 Task: Create a scrum project Transpire.
Action: Mouse moved to (238, 64)
Screenshot: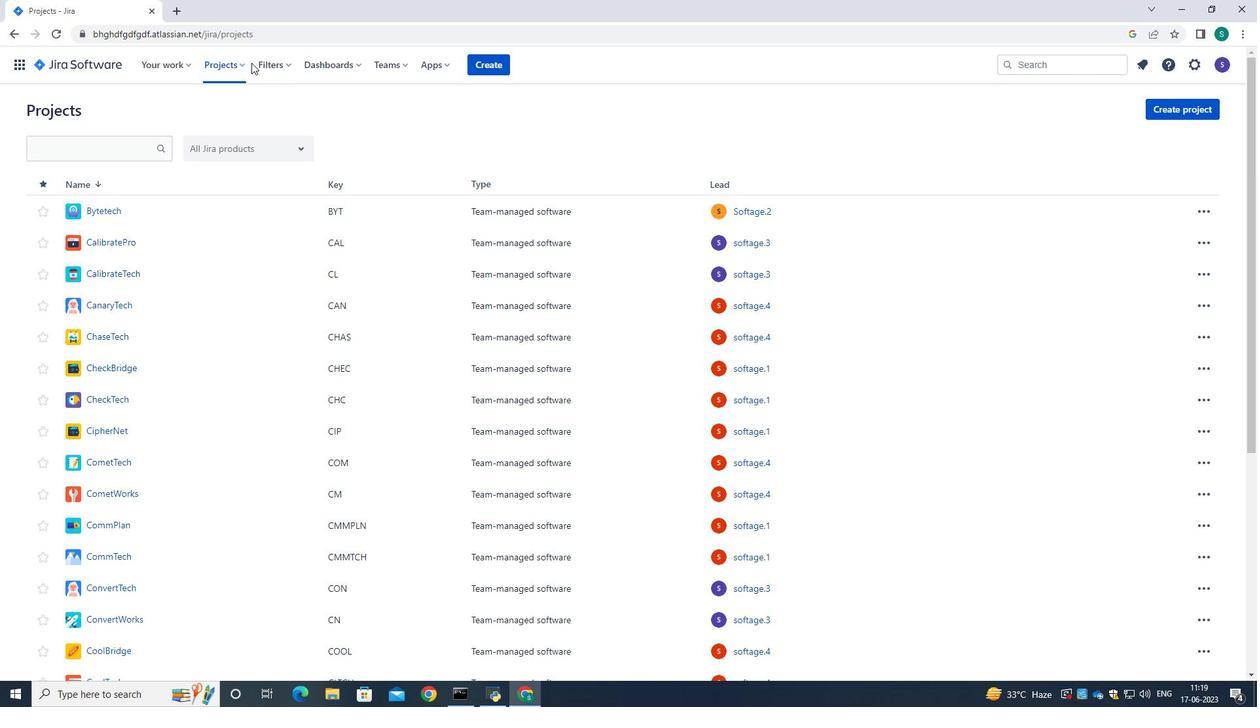 
Action: Mouse pressed left at (238, 64)
Screenshot: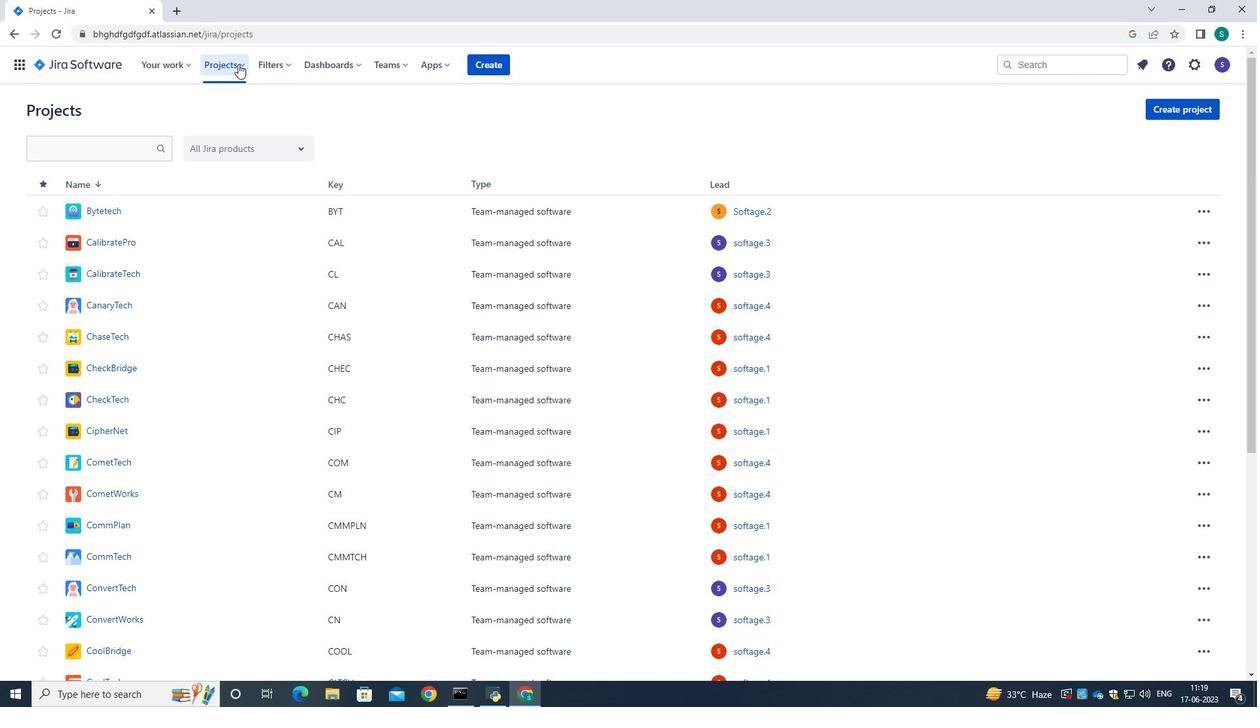 
Action: Mouse moved to (235, 224)
Screenshot: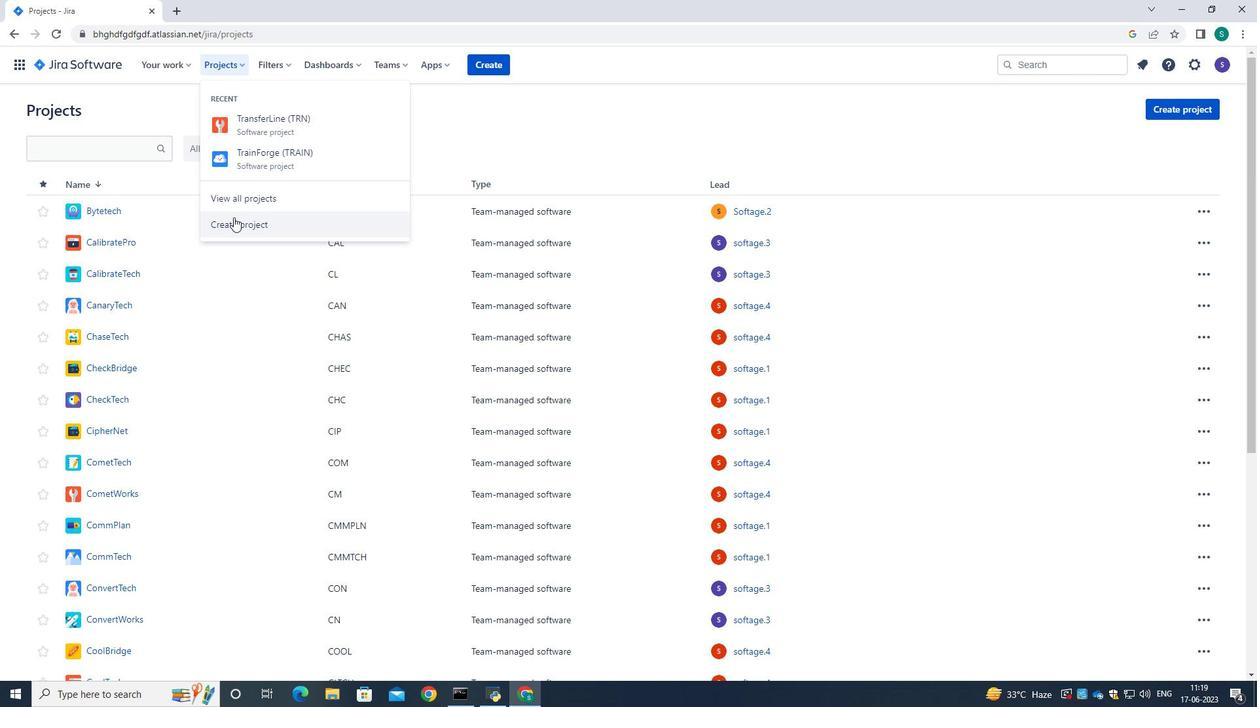 
Action: Mouse pressed left at (235, 224)
Screenshot: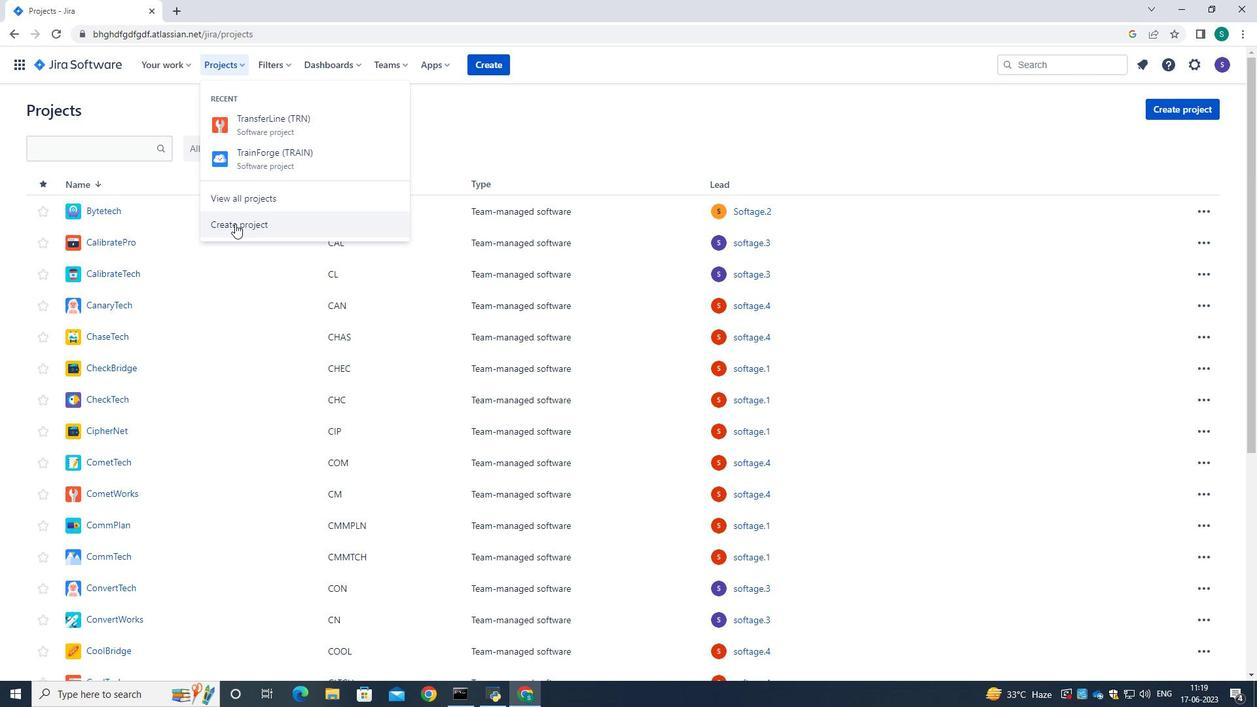 
Action: Mouse moved to (589, 326)
Screenshot: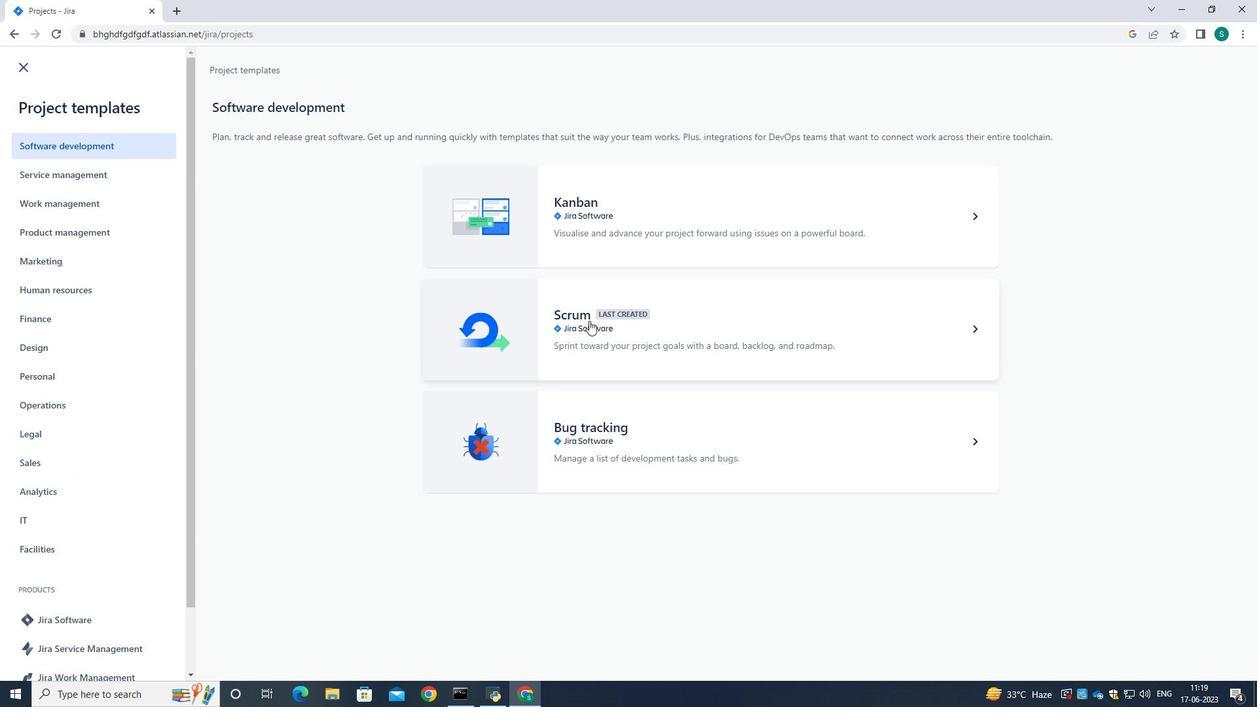 
Action: Mouse pressed left at (589, 326)
Screenshot: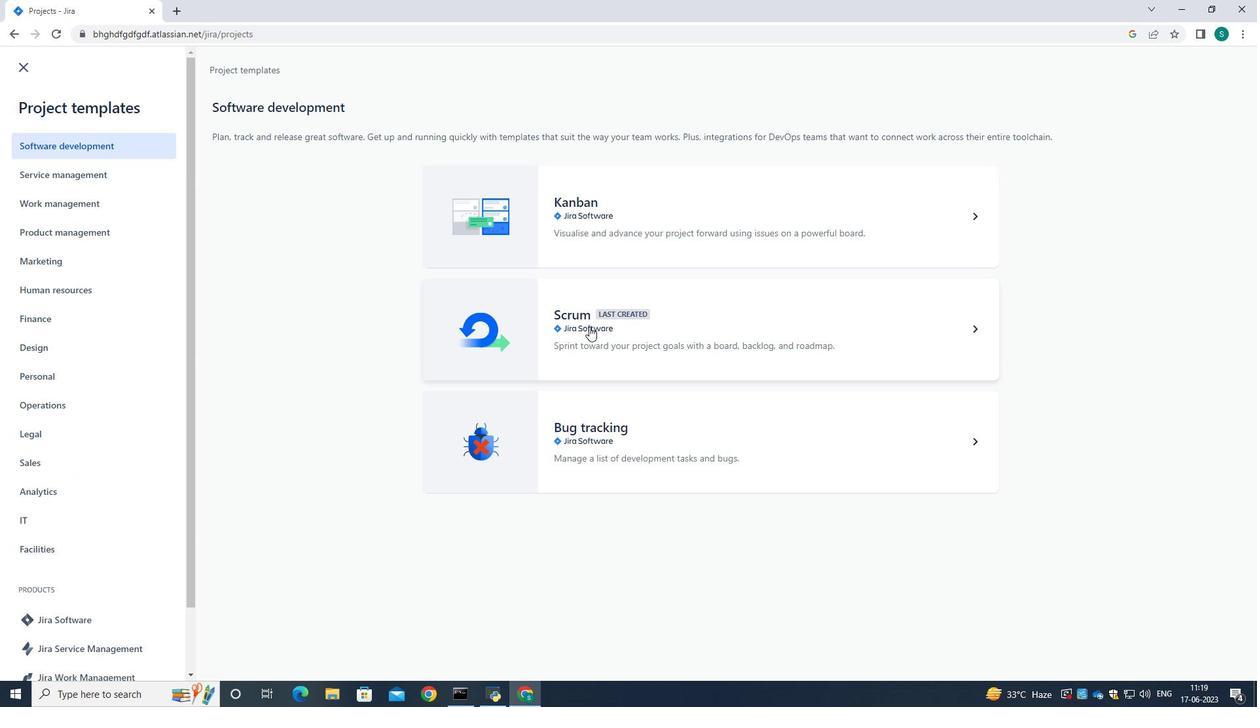 
Action: Mouse moved to (946, 113)
Screenshot: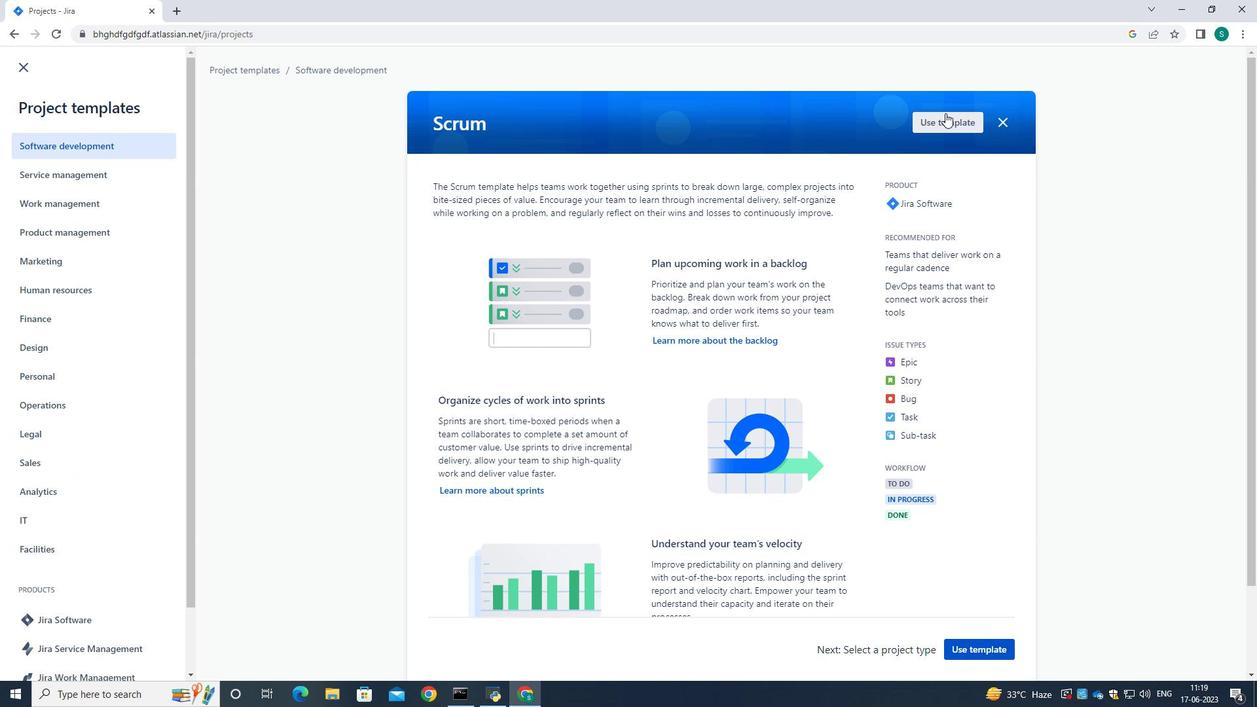 
Action: Mouse pressed left at (946, 113)
Screenshot: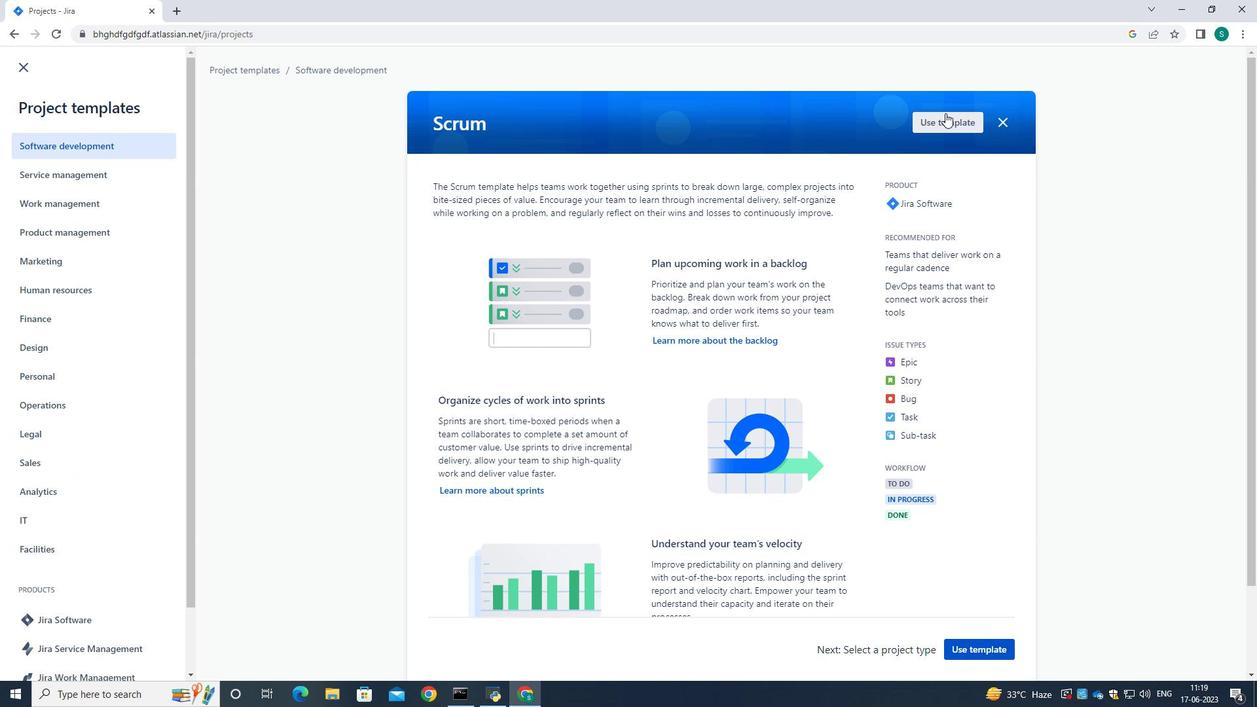 
Action: Mouse moved to (653, 300)
Screenshot: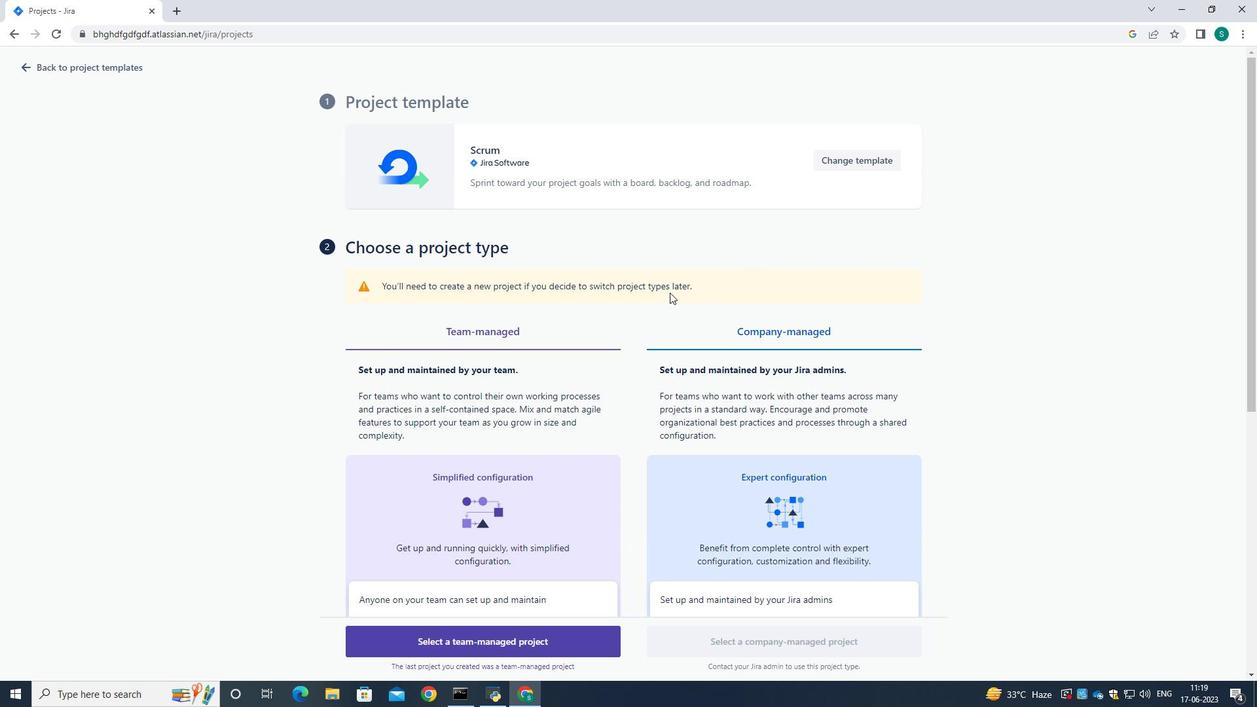 
Action: Mouse scrolled (653, 299) with delta (0, 0)
Screenshot: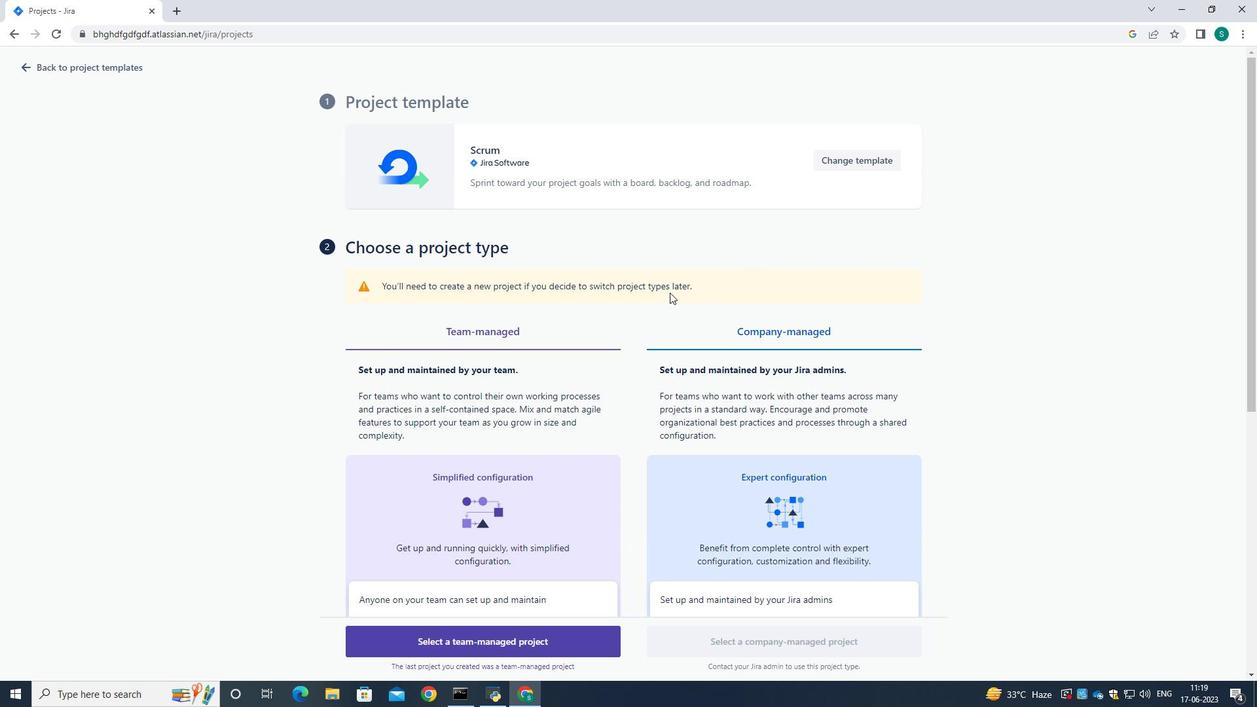 
Action: Mouse moved to (653, 300)
Screenshot: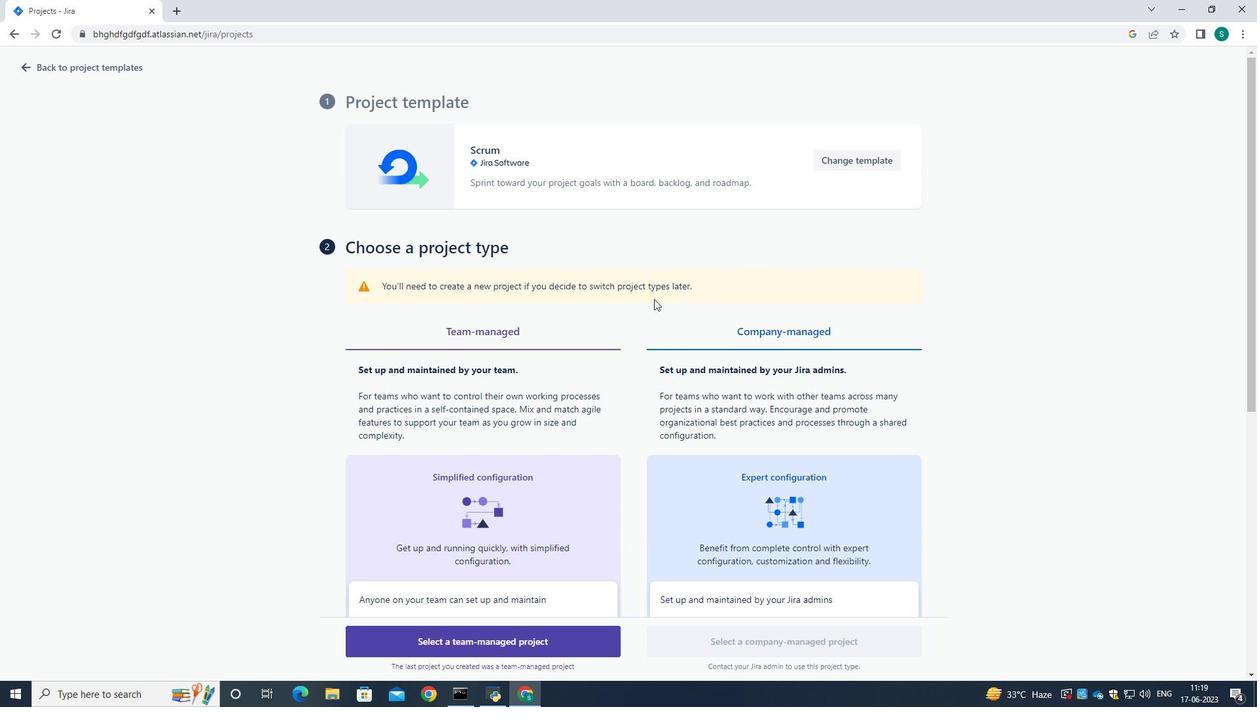 
Action: Mouse scrolled (653, 299) with delta (0, 0)
Screenshot: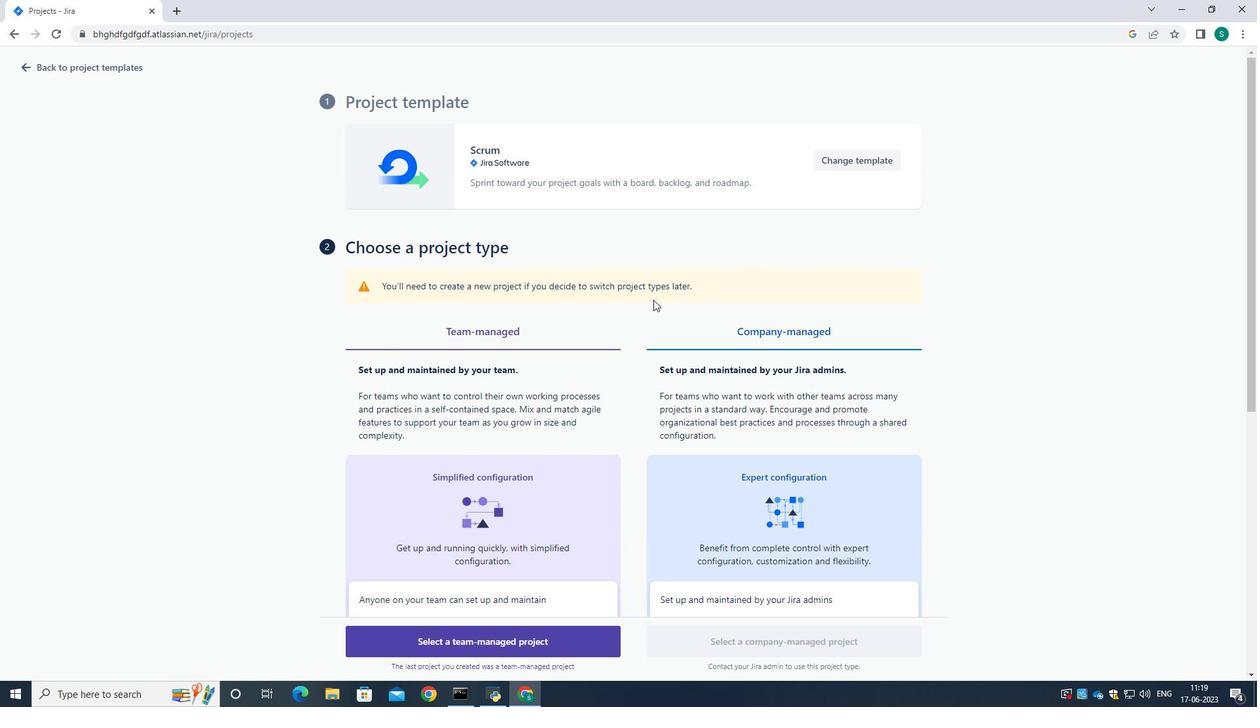 
Action: Mouse scrolled (653, 299) with delta (0, 0)
Screenshot: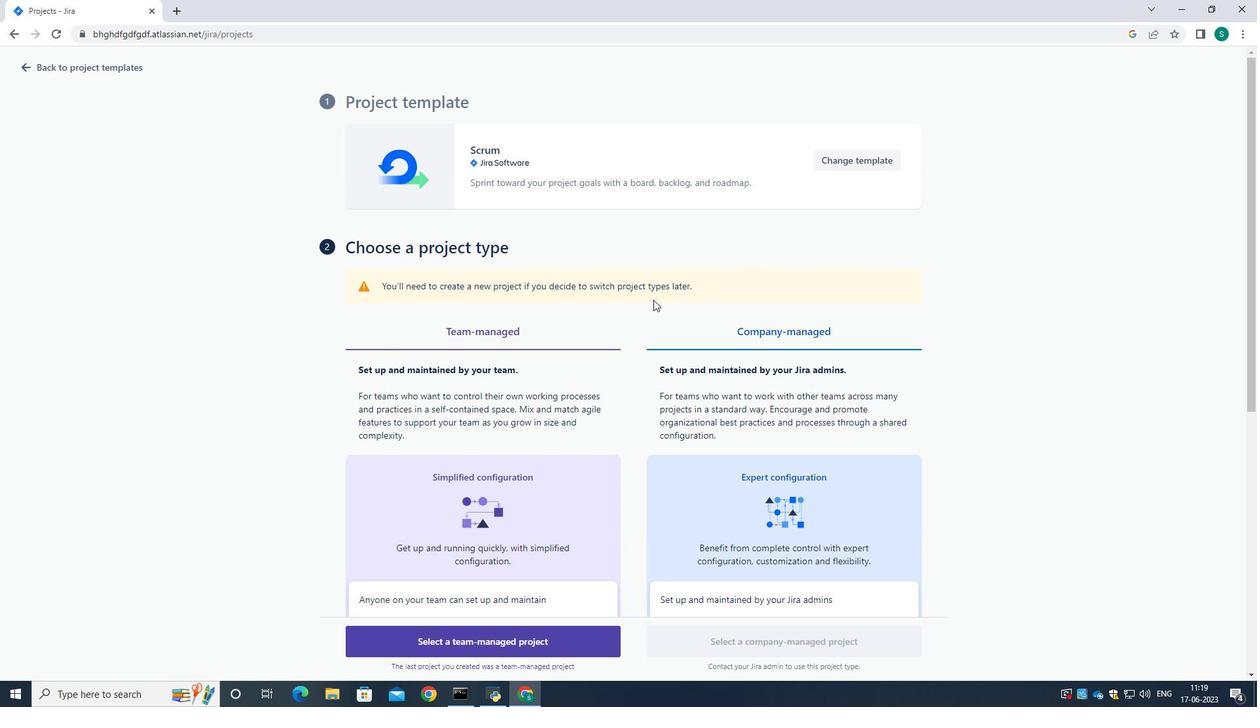 
Action: Mouse scrolled (653, 299) with delta (0, 0)
Screenshot: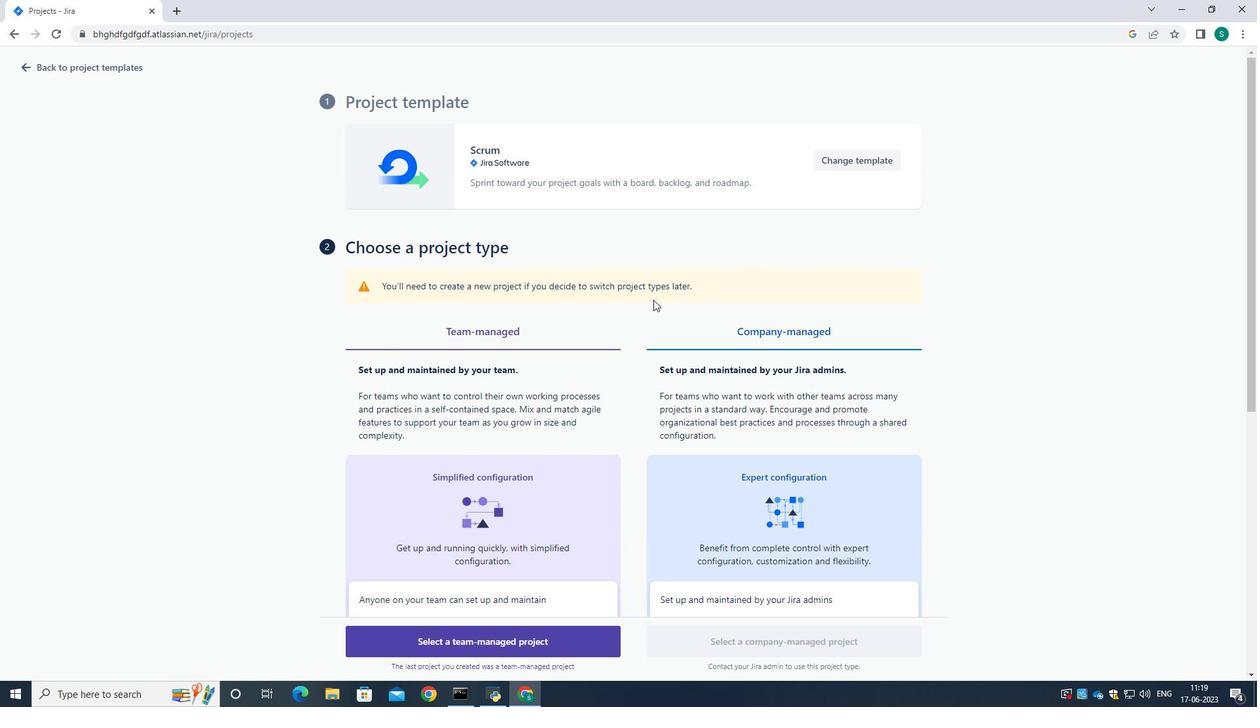 
Action: Mouse scrolled (653, 299) with delta (0, 0)
Screenshot: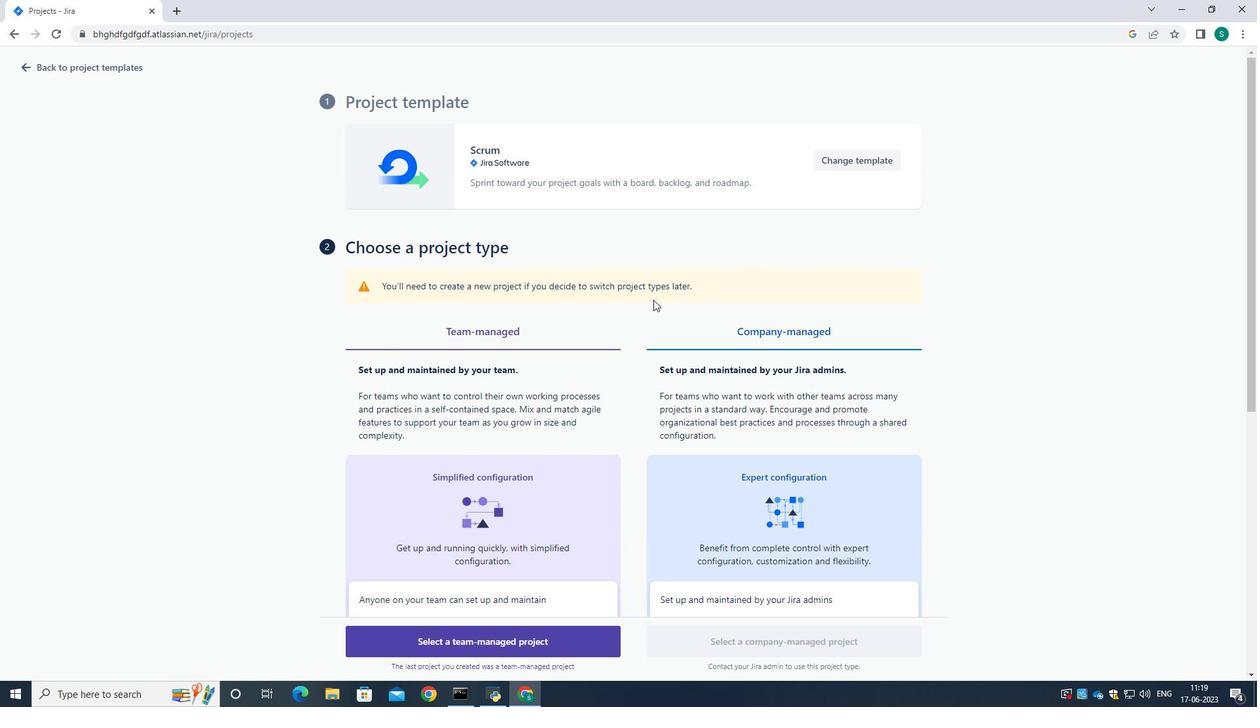 
Action: Mouse scrolled (653, 299) with delta (0, 0)
Screenshot: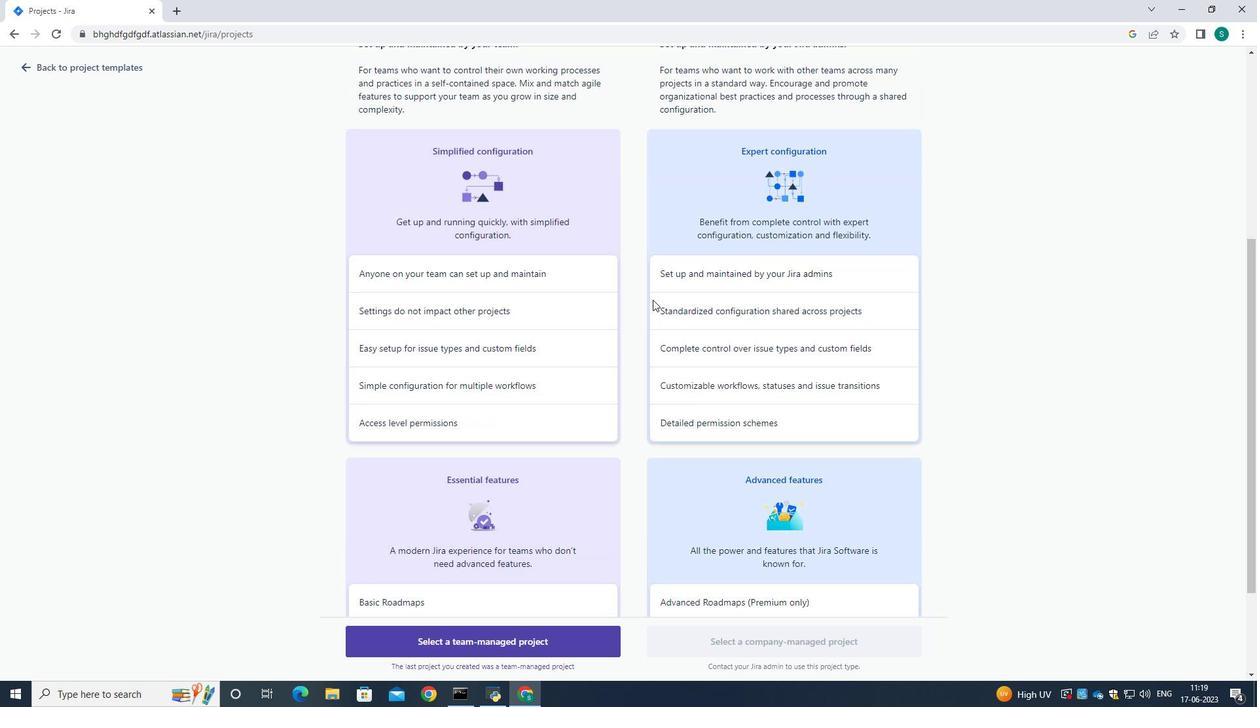 
Action: Mouse scrolled (653, 299) with delta (0, 0)
Screenshot: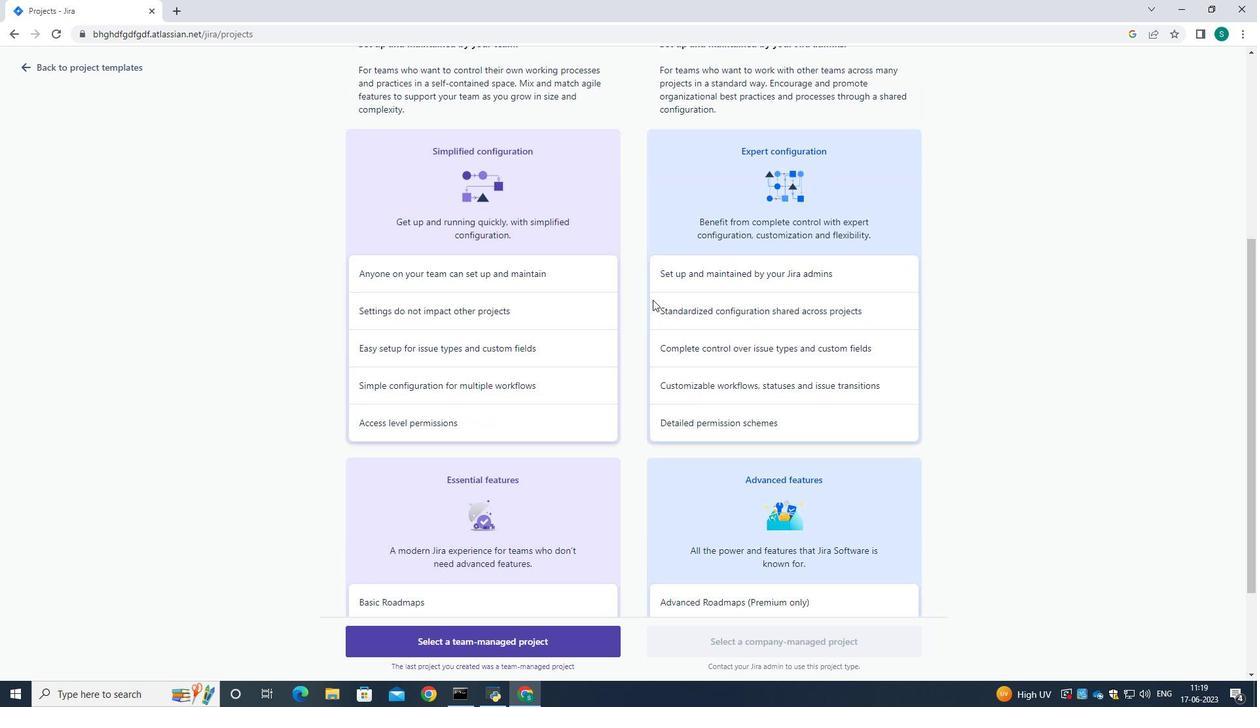 
Action: Mouse scrolled (653, 299) with delta (0, 0)
Screenshot: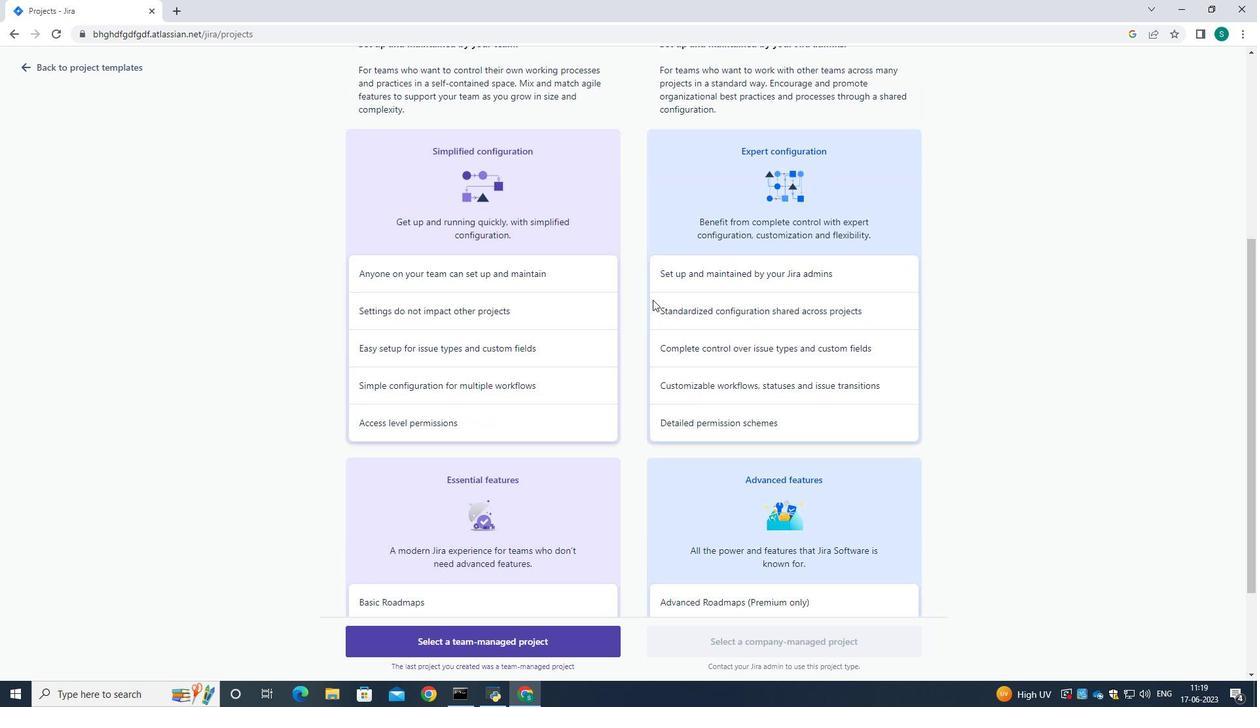 
Action: Mouse scrolled (653, 299) with delta (0, 0)
Screenshot: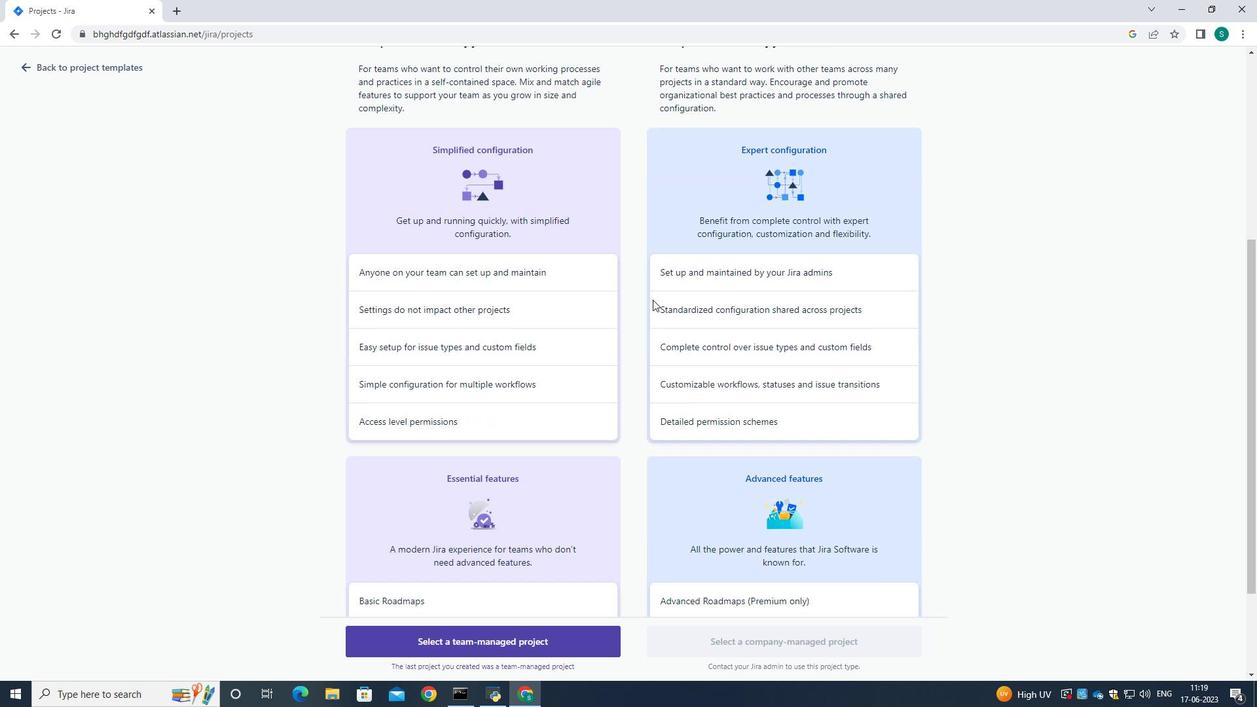
Action: Mouse moved to (487, 643)
Screenshot: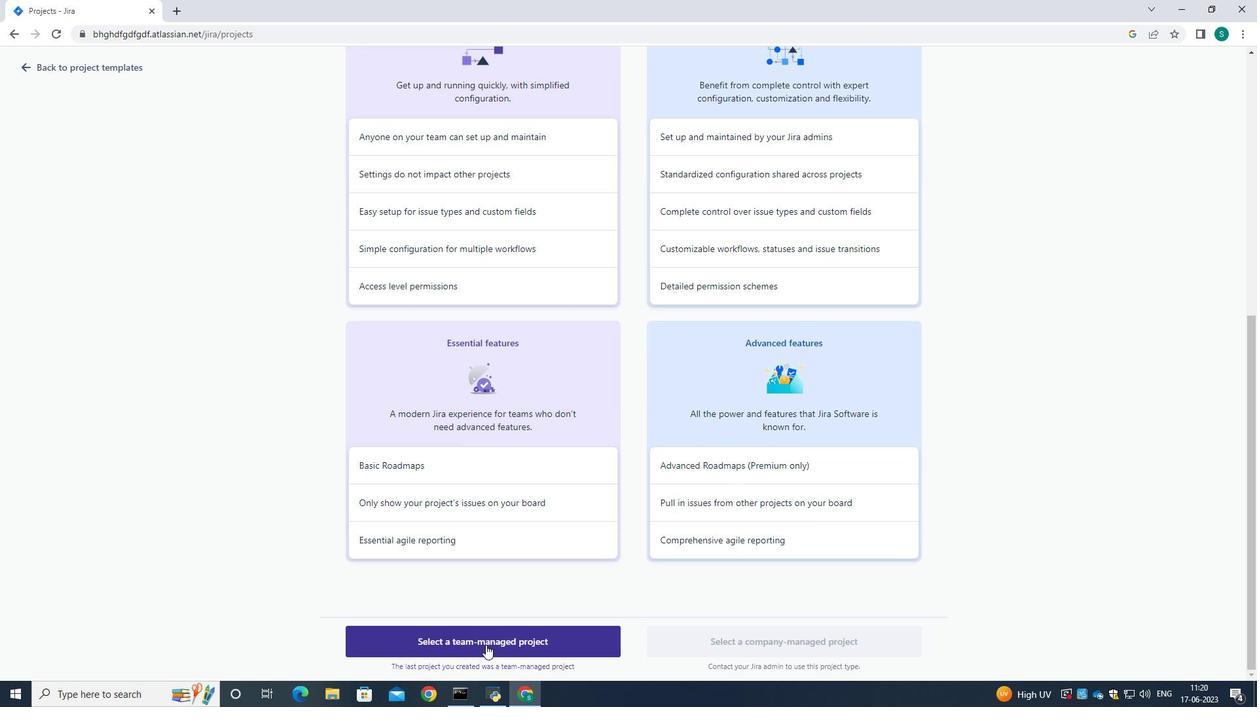 
Action: Mouse pressed left at (487, 643)
Screenshot: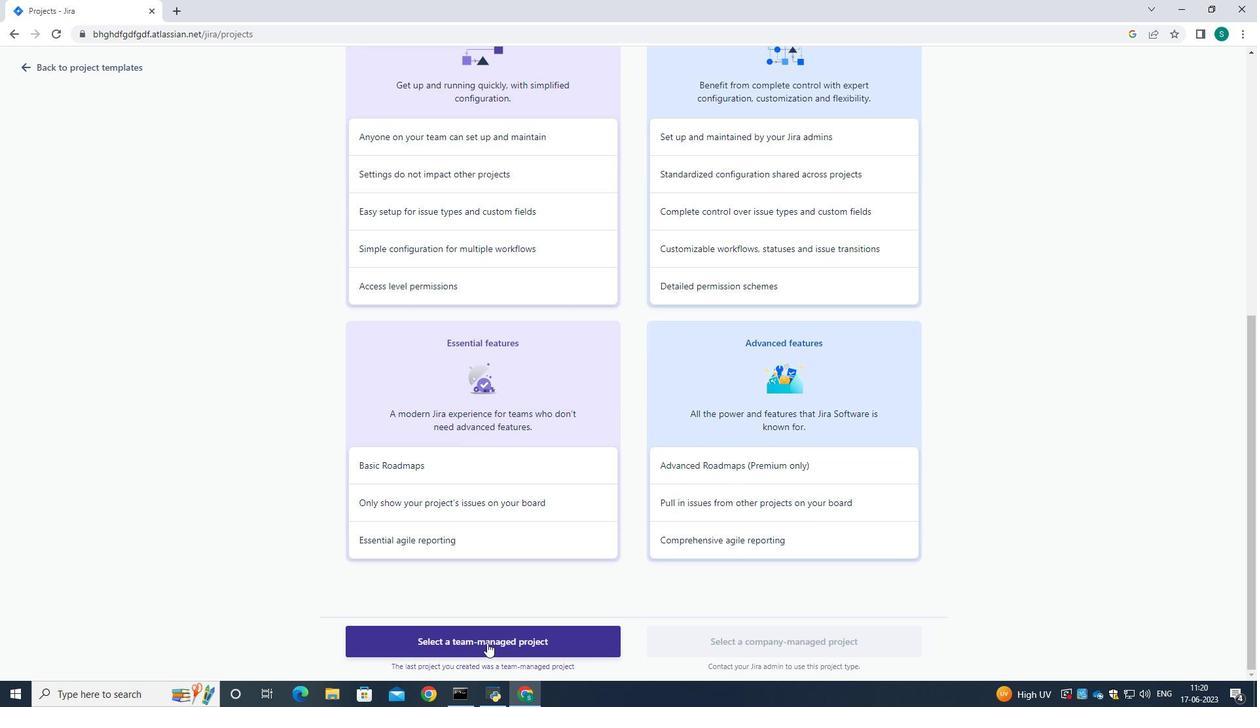 
Action: Mouse moved to (415, 313)
Screenshot: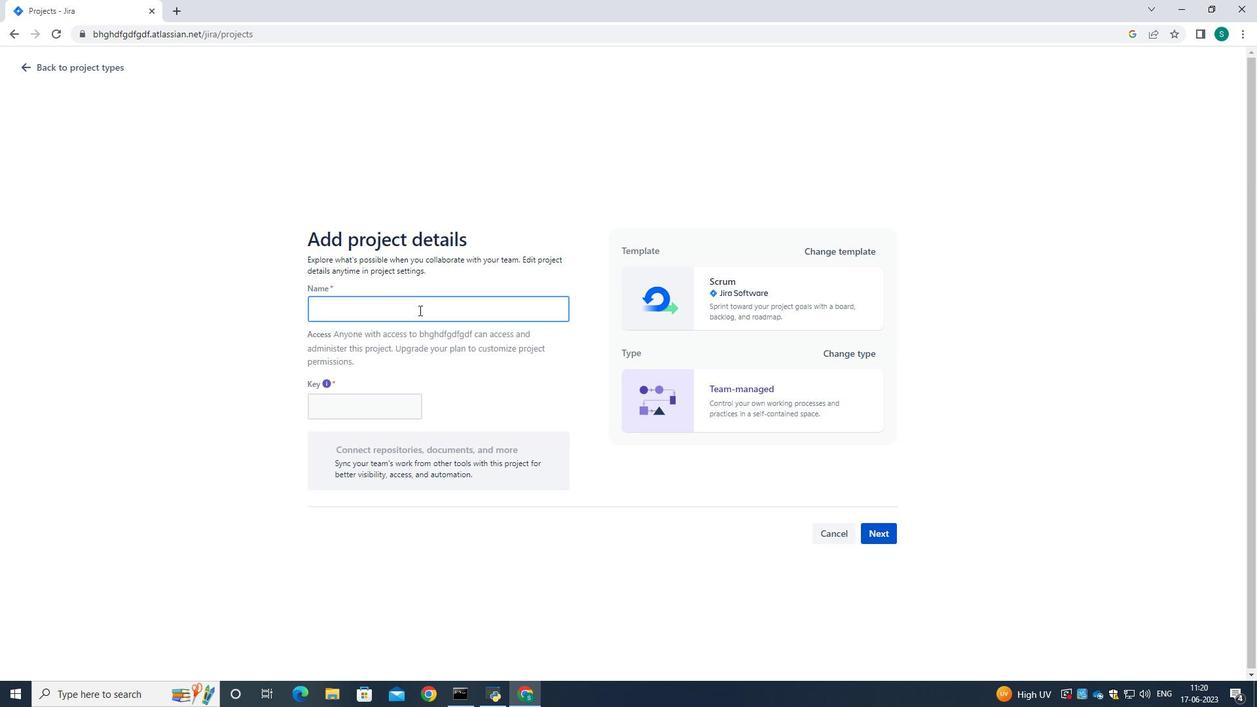
Action: Mouse pressed left at (415, 313)
Screenshot: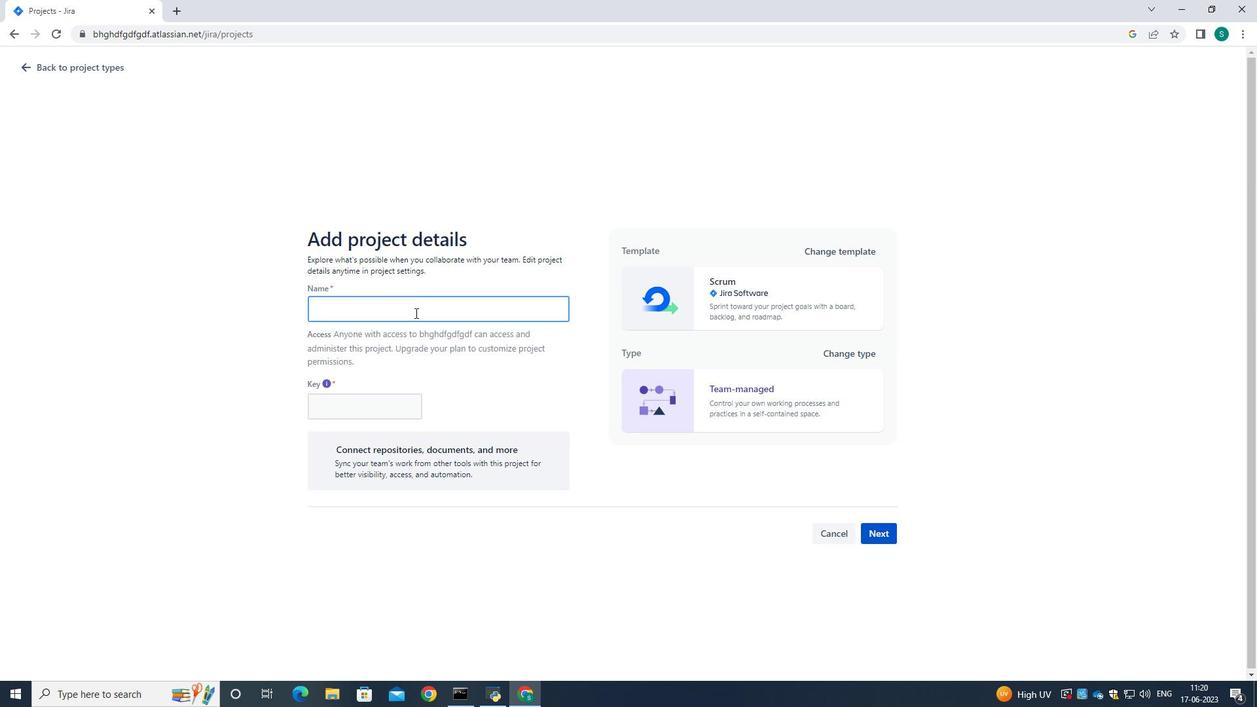 
Action: Key pressed <Key.caps_lock>T<Key.caps_lock>ranspire
Screenshot: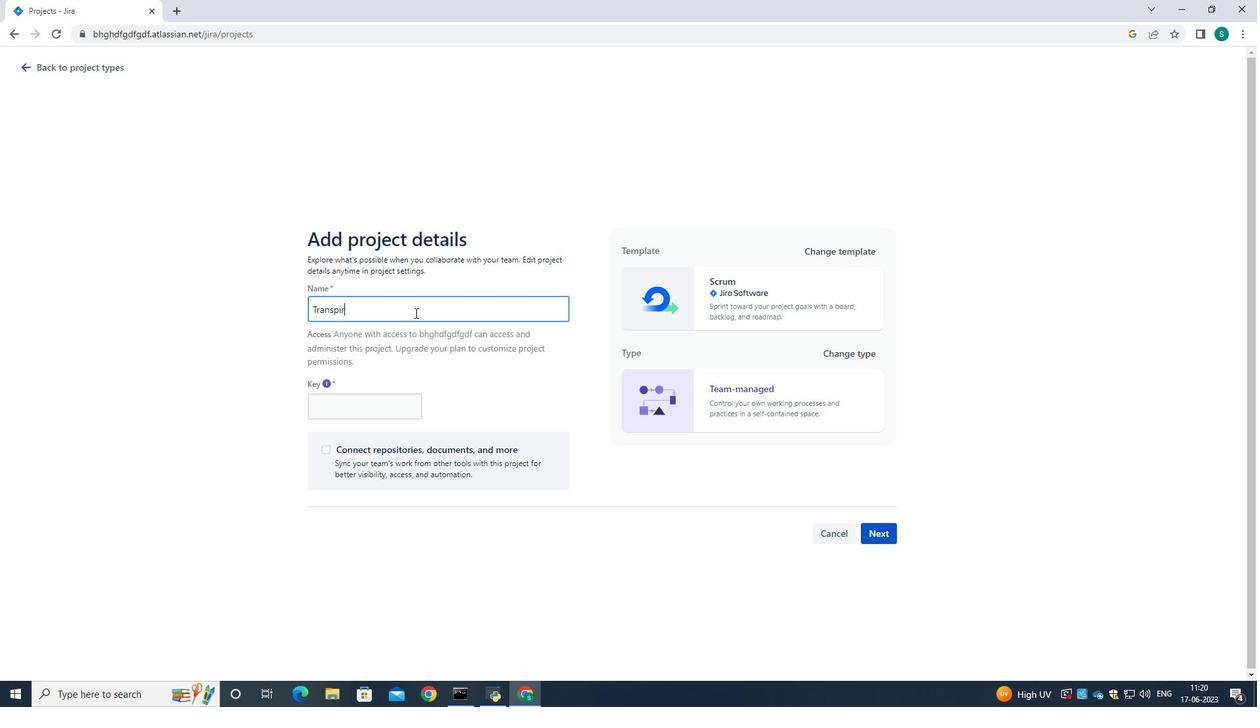 
Action: Mouse moved to (872, 529)
Screenshot: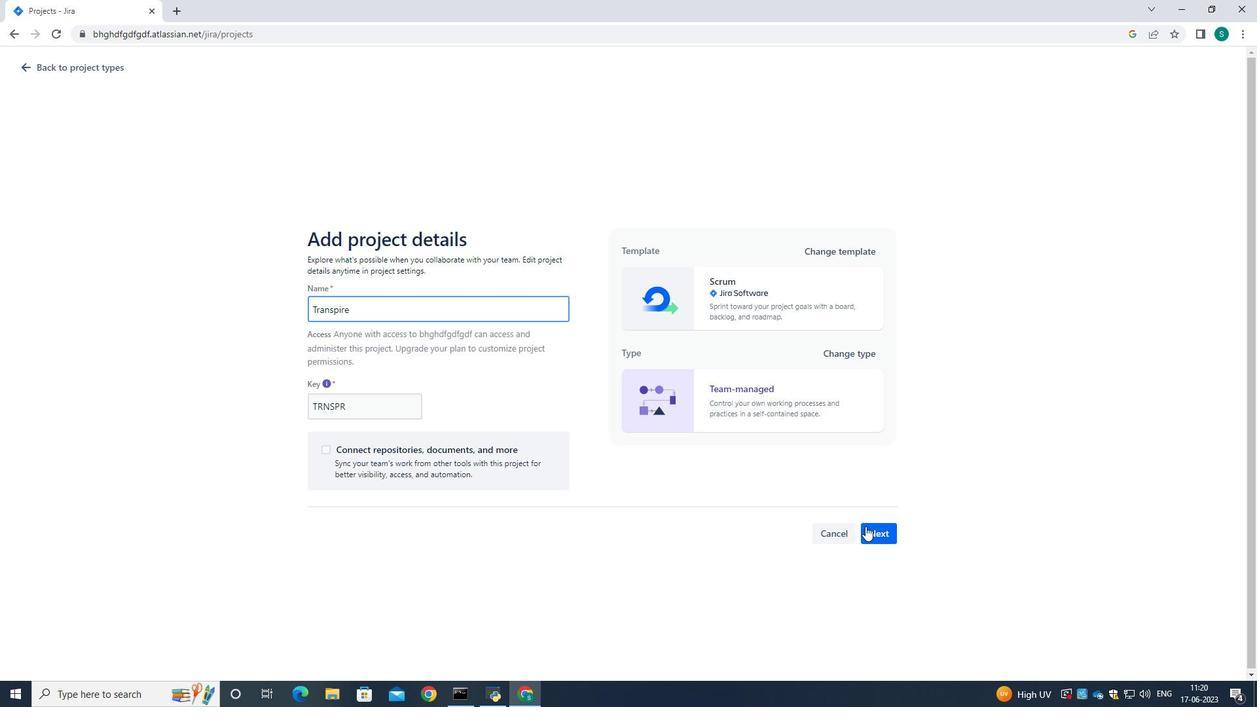 
Action: Mouse pressed left at (872, 529)
Screenshot: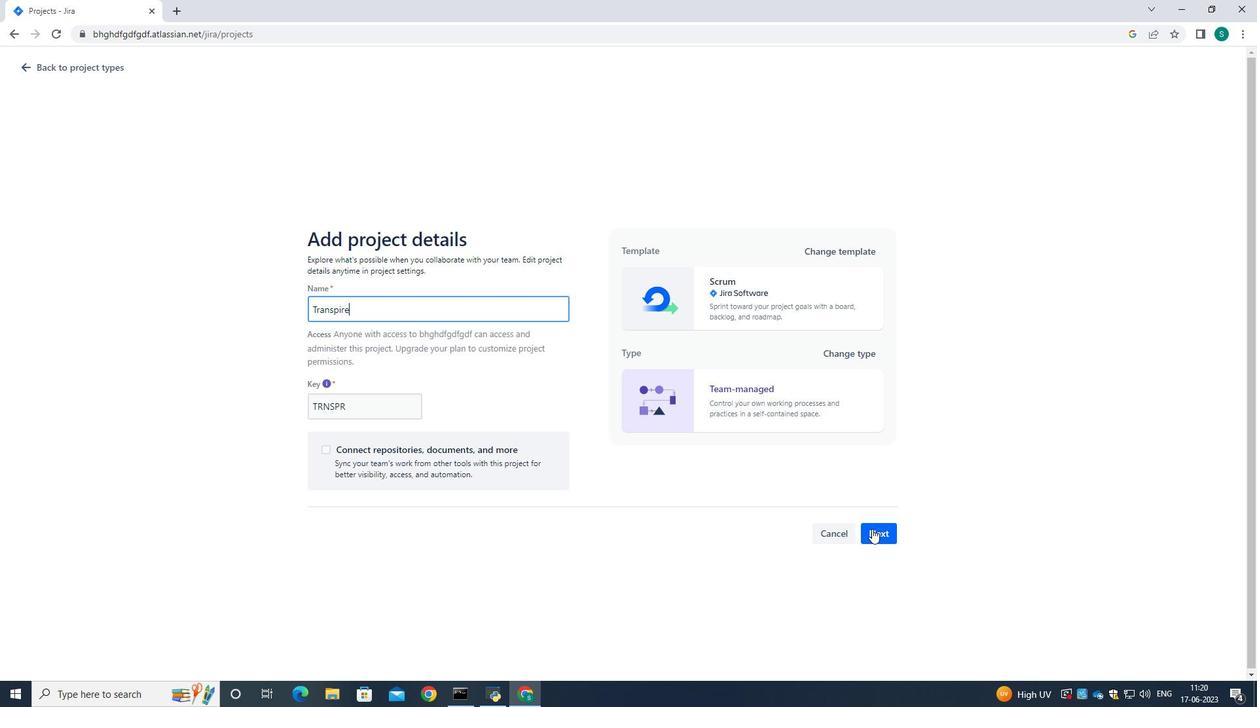 
Action: Mouse moved to (780, 447)
Screenshot: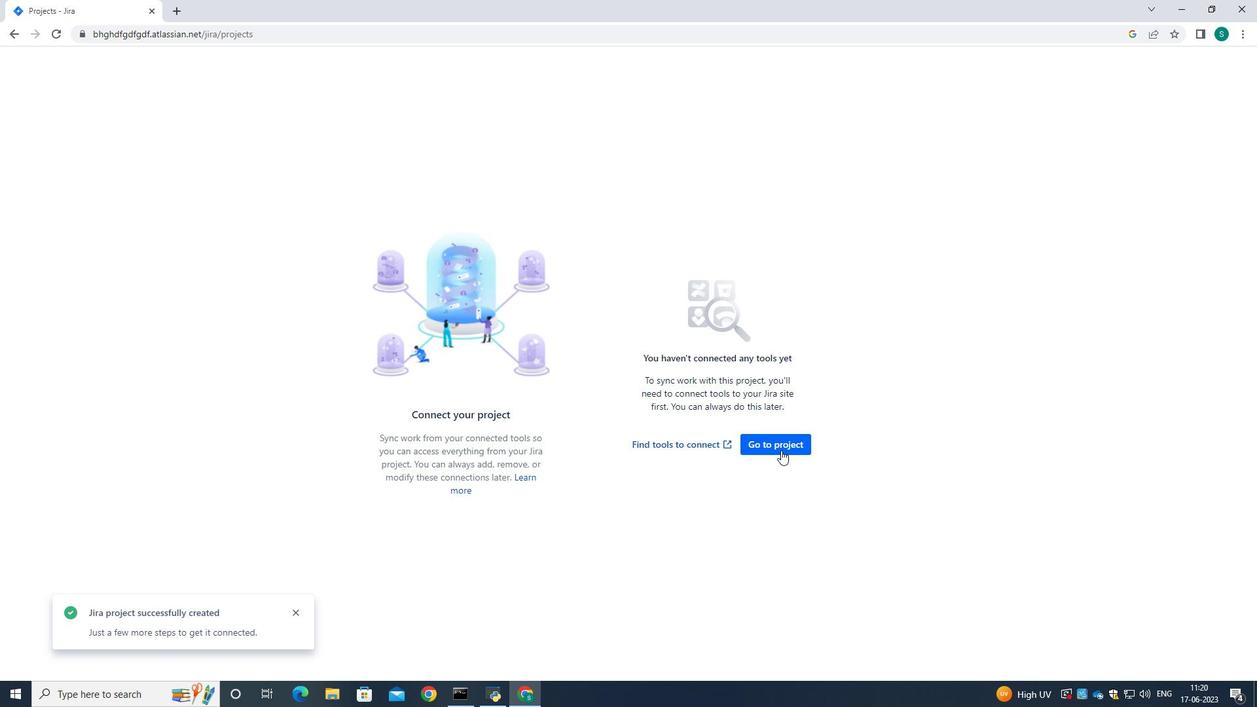 
Action: Mouse pressed left at (780, 447)
Screenshot: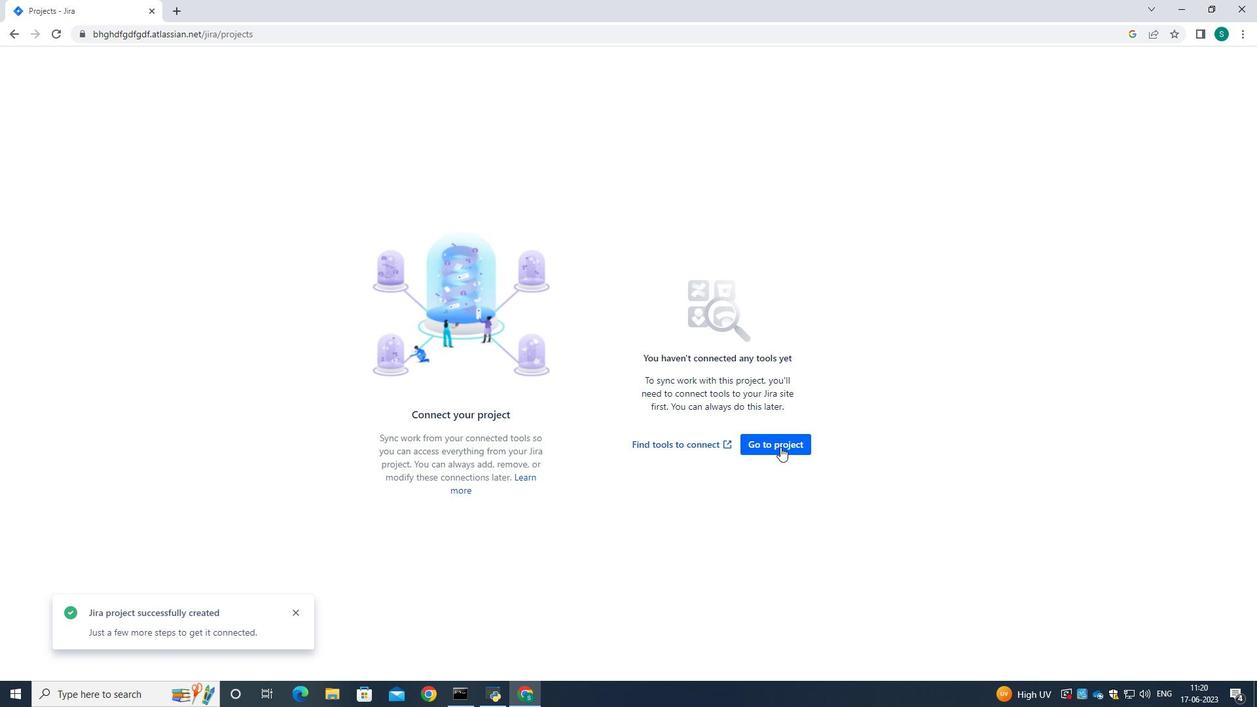
Action: Mouse moved to (589, 279)
Screenshot: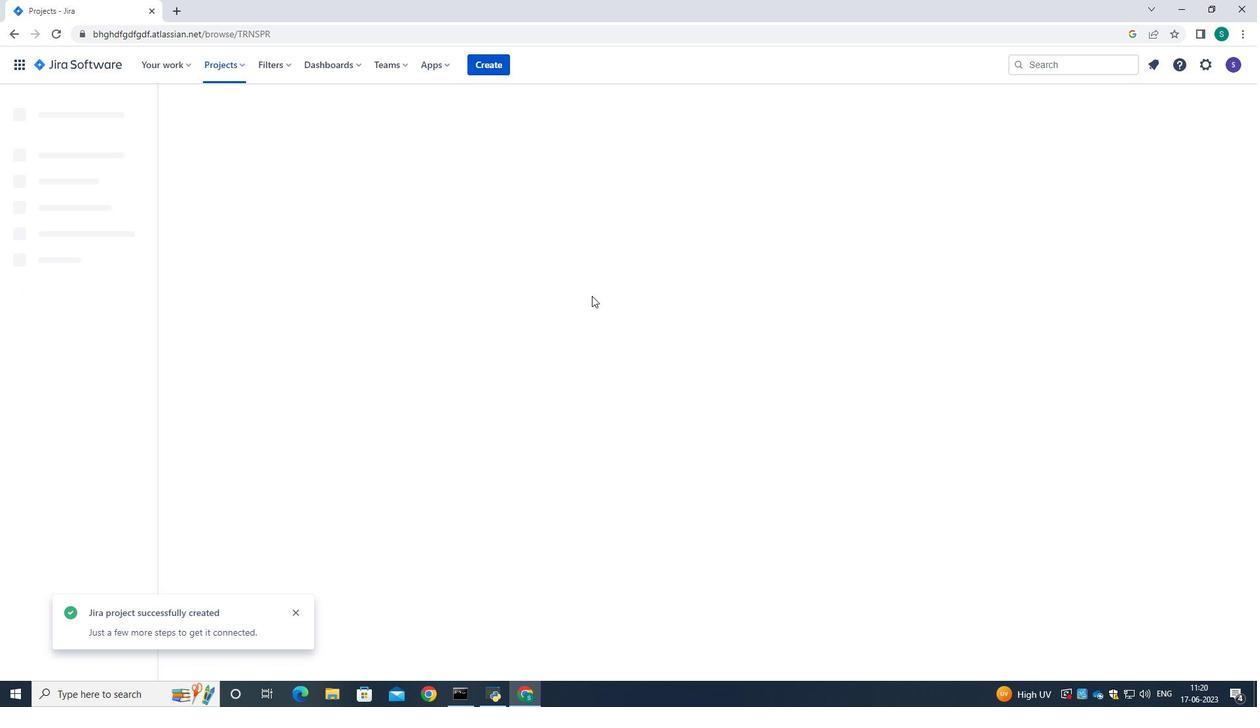 
